 Task: Create in the project ToughWorks an epic 'Microservices architecture implementation'.
Action: Mouse moved to (95, 55)
Screenshot: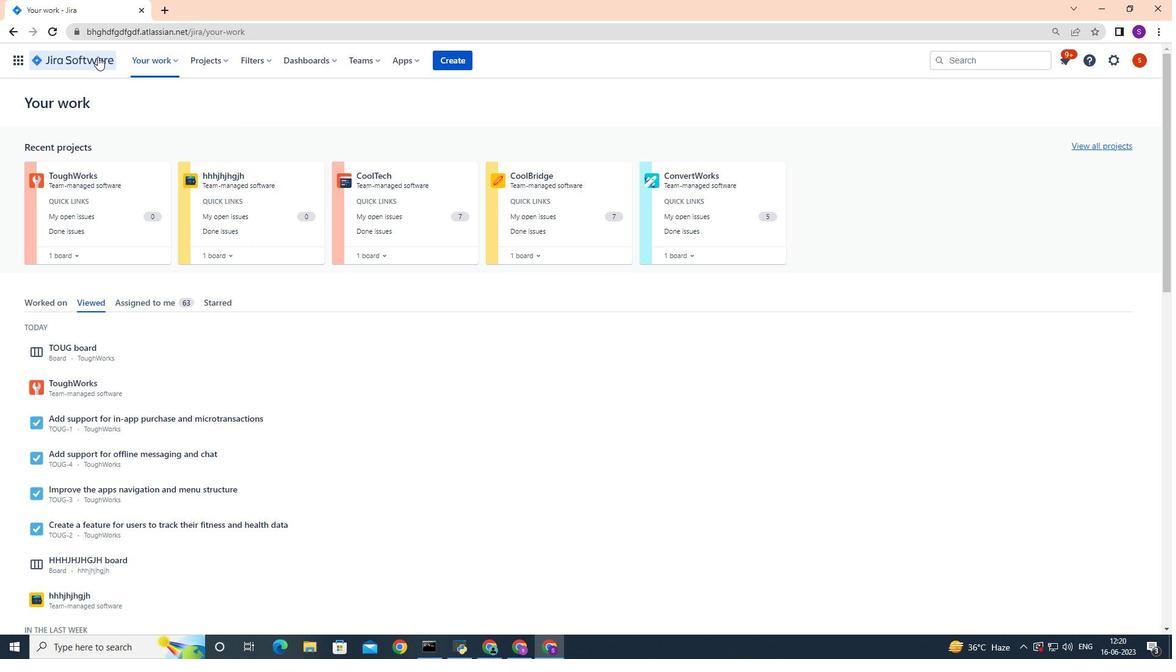 
Action: Mouse pressed left at (95, 55)
Screenshot: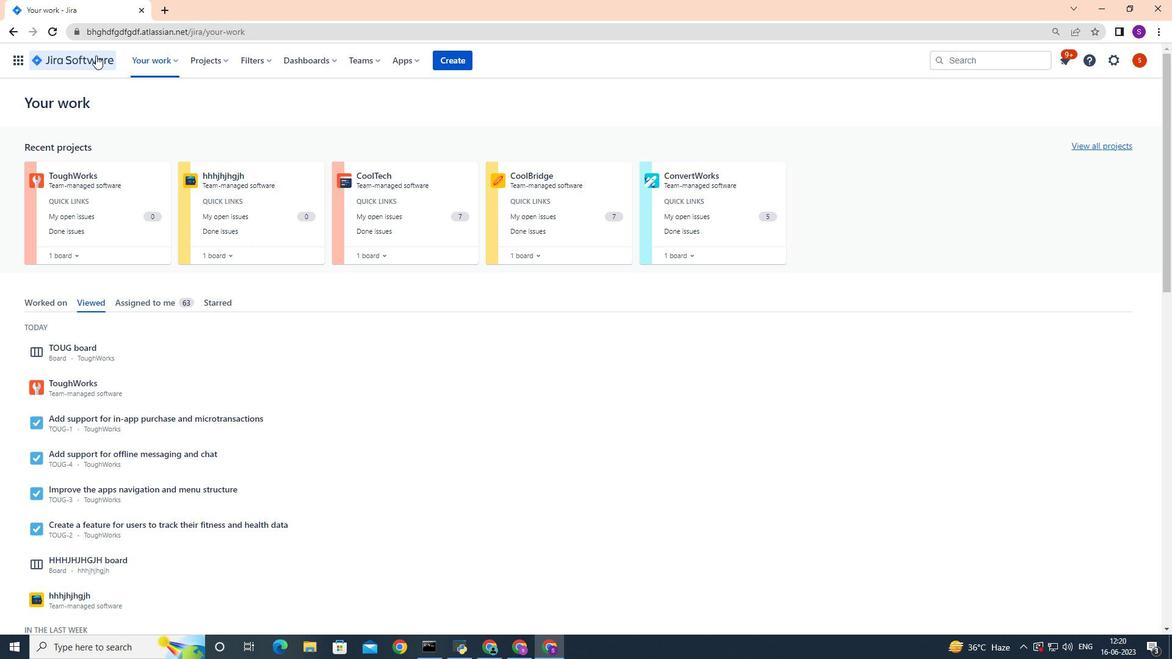 
Action: Mouse moved to (222, 59)
Screenshot: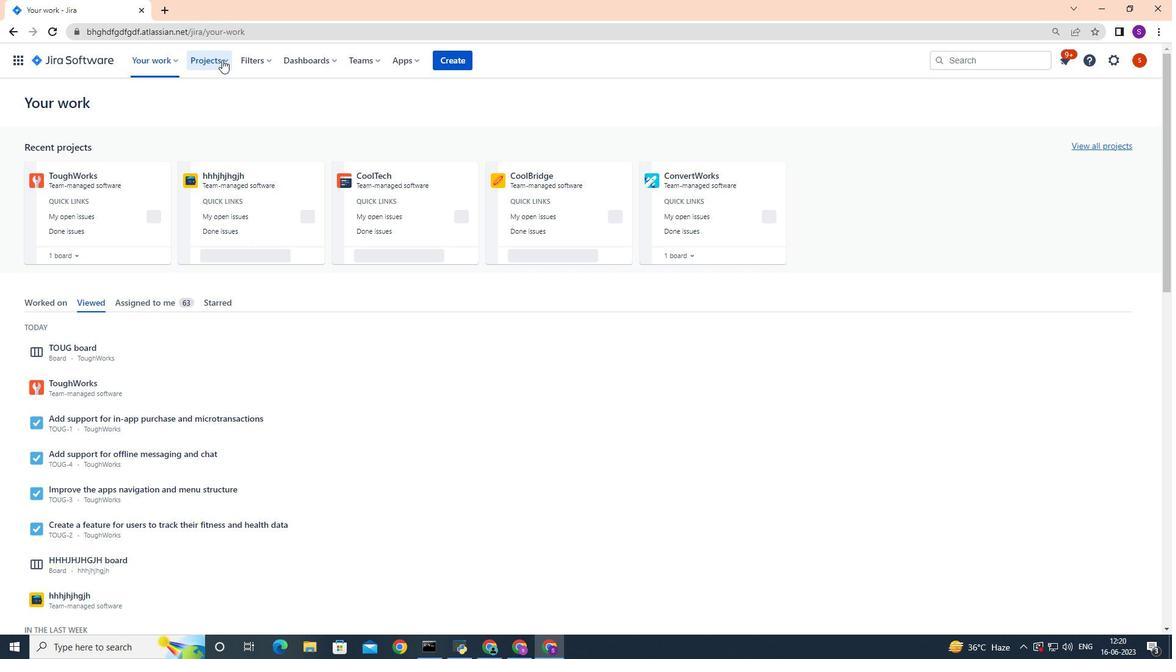 
Action: Mouse pressed left at (222, 59)
Screenshot: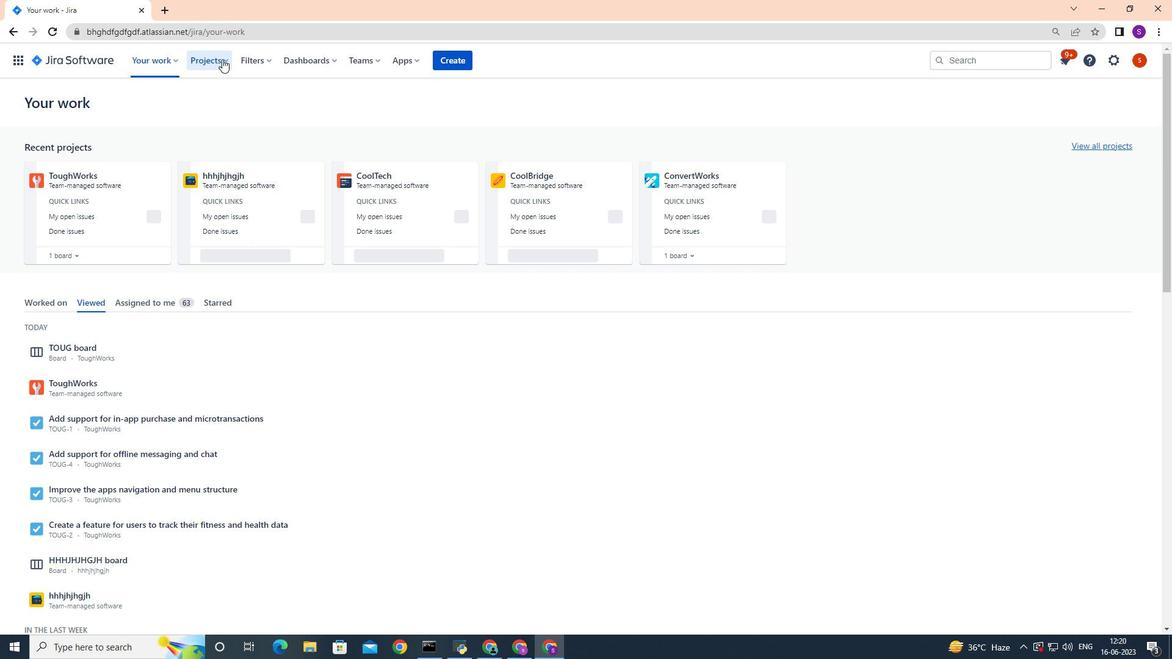 
Action: Mouse moved to (233, 112)
Screenshot: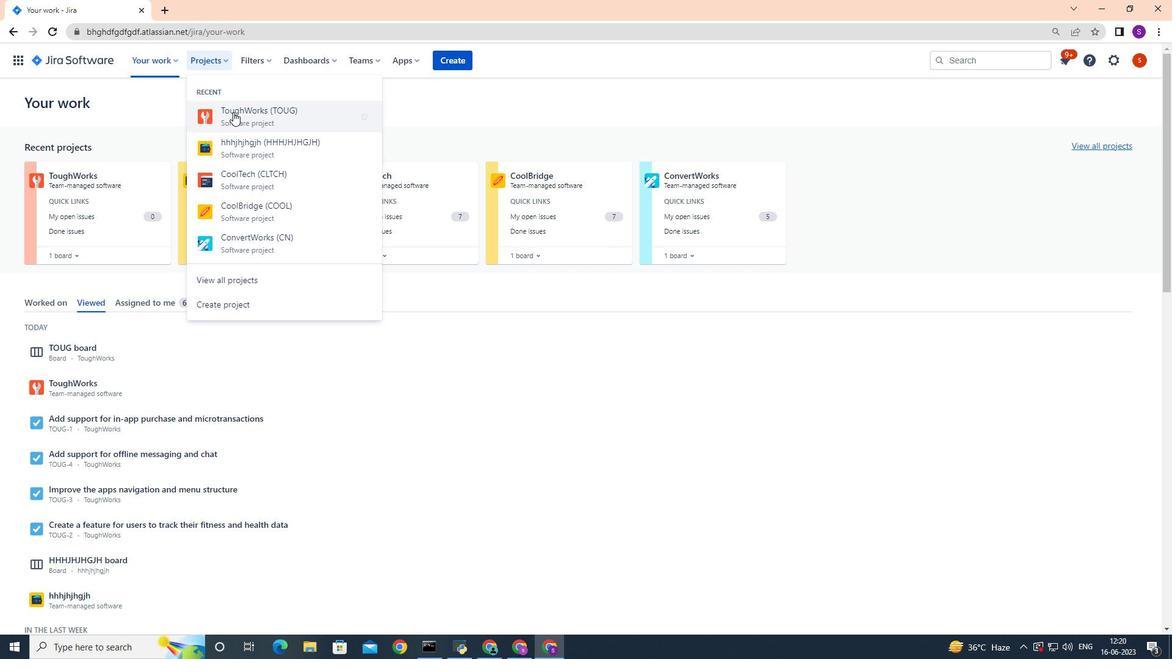 
Action: Mouse pressed left at (233, 112)
Screenshot: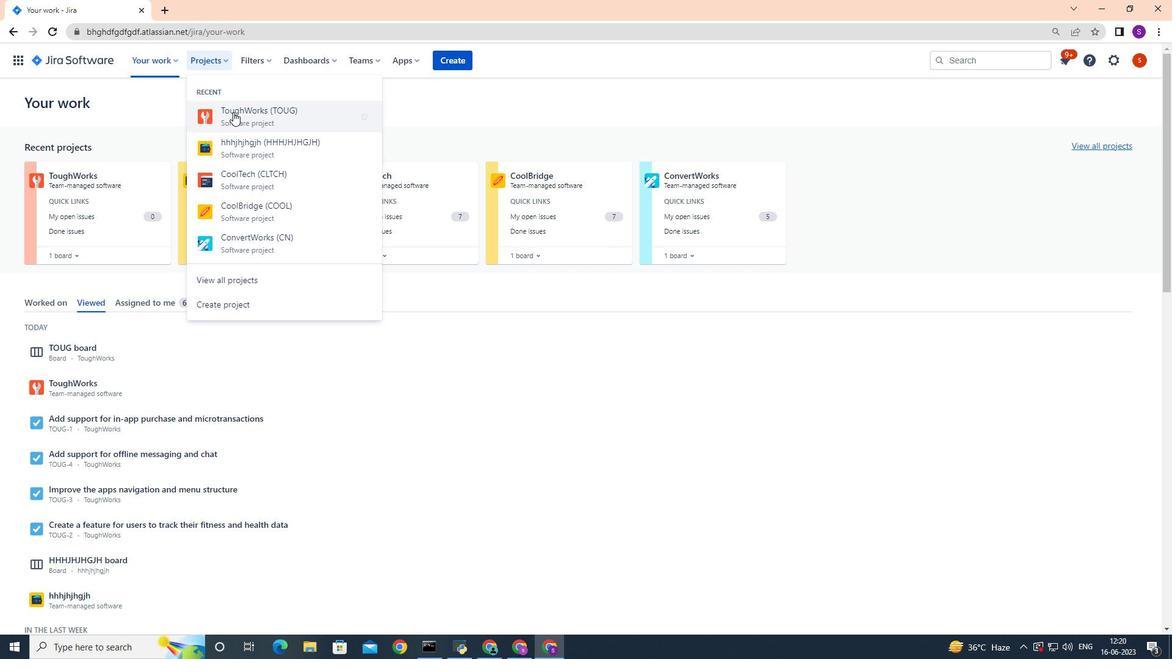 
Action: Mouse moved to (74, 184)
Screenshot: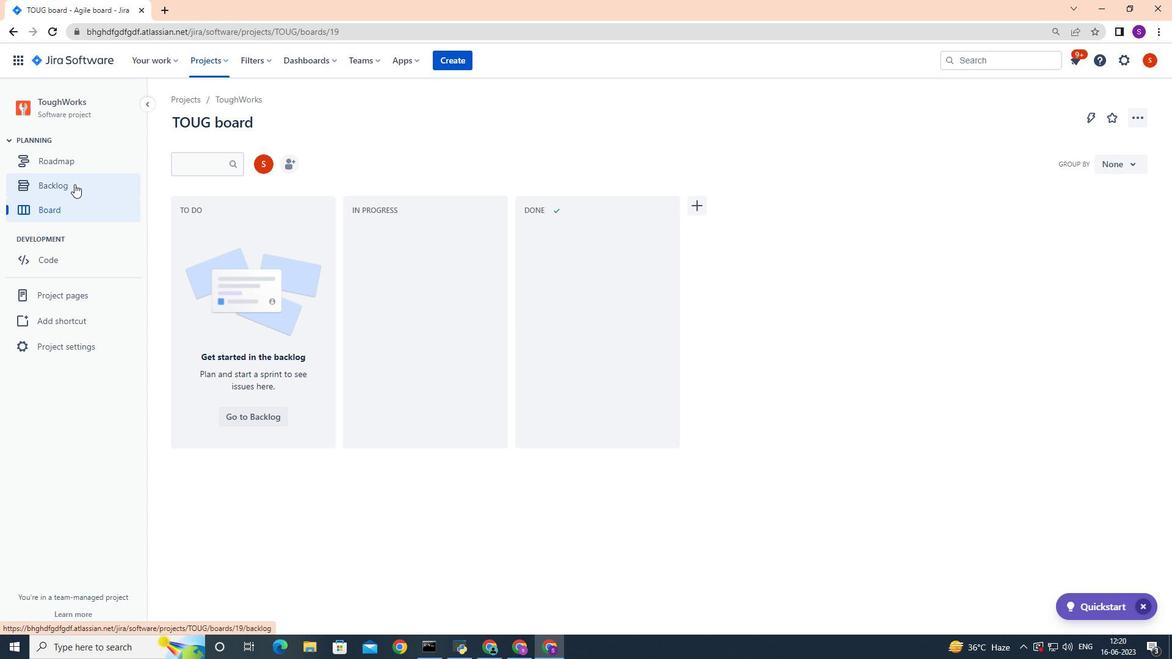 
Action: Mouse pressed left at (74, 184)
Screenshot: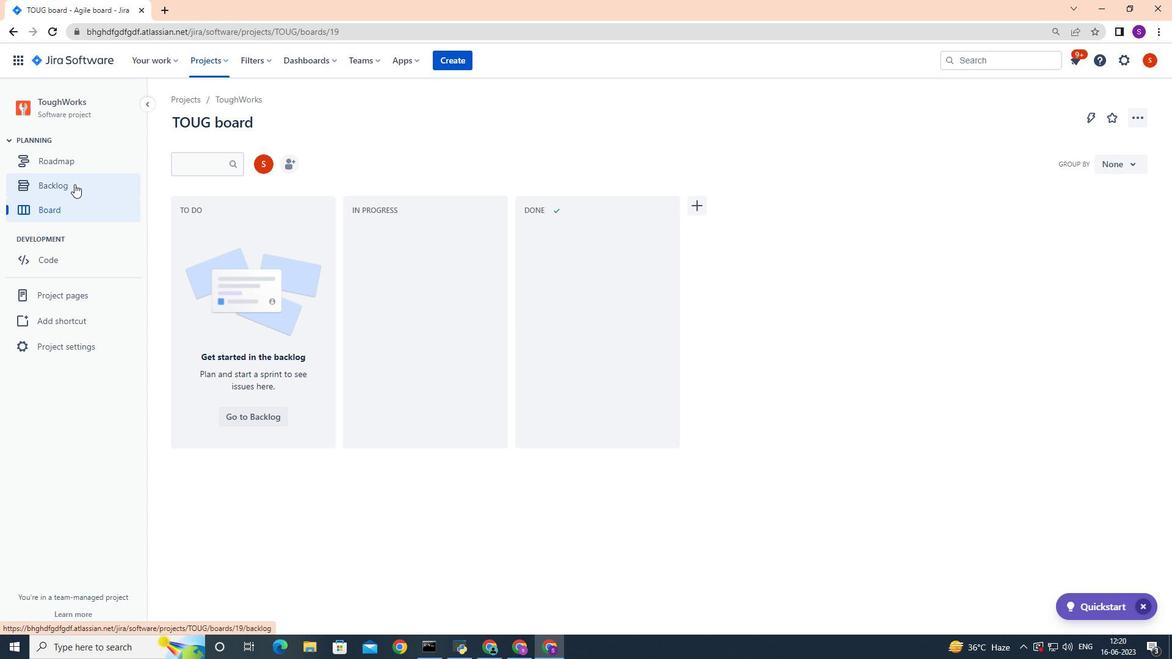 
Action: Mouse moved to (275, 272)
Screenshot: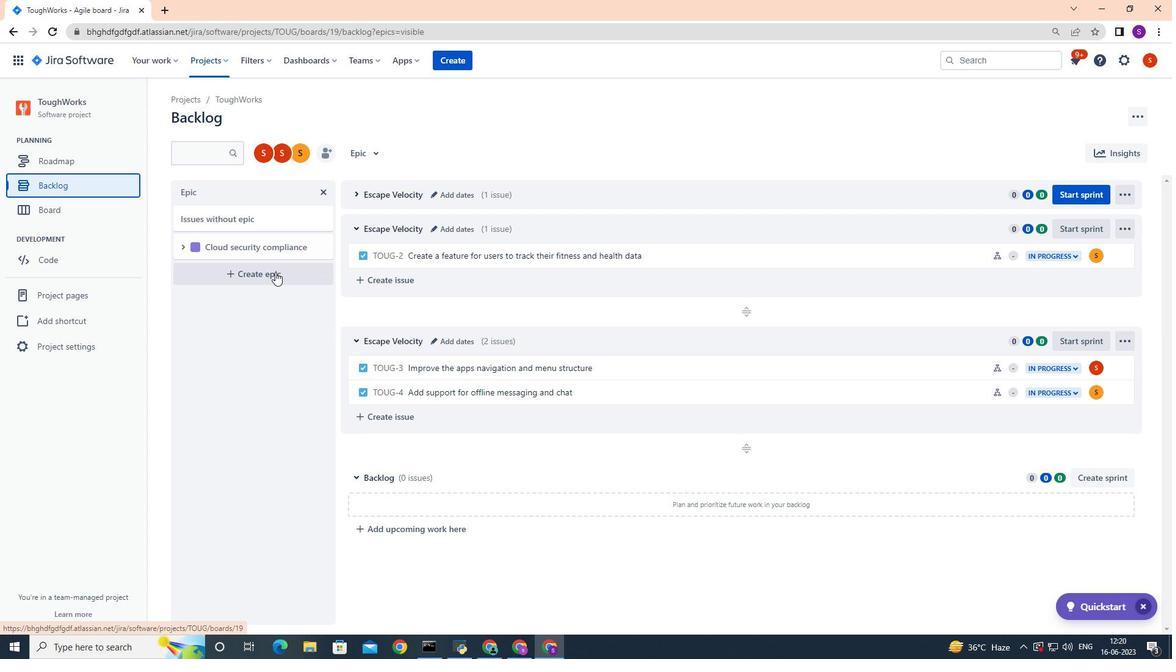 
Action: Mouse pressed left at (275, 272)
Screenshot: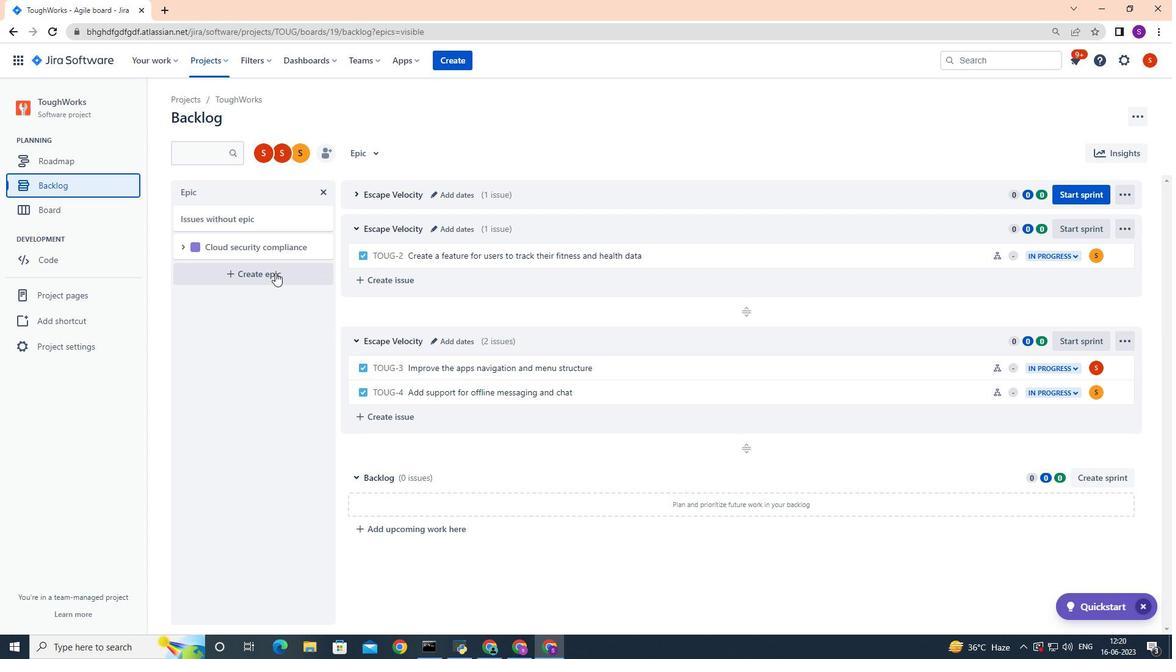 
Action: Key pressed <Key.shift>Microservices<Key.space>architecture<Key.space>in<Key.backspace>mplementation<Key.enter>
Screenshot: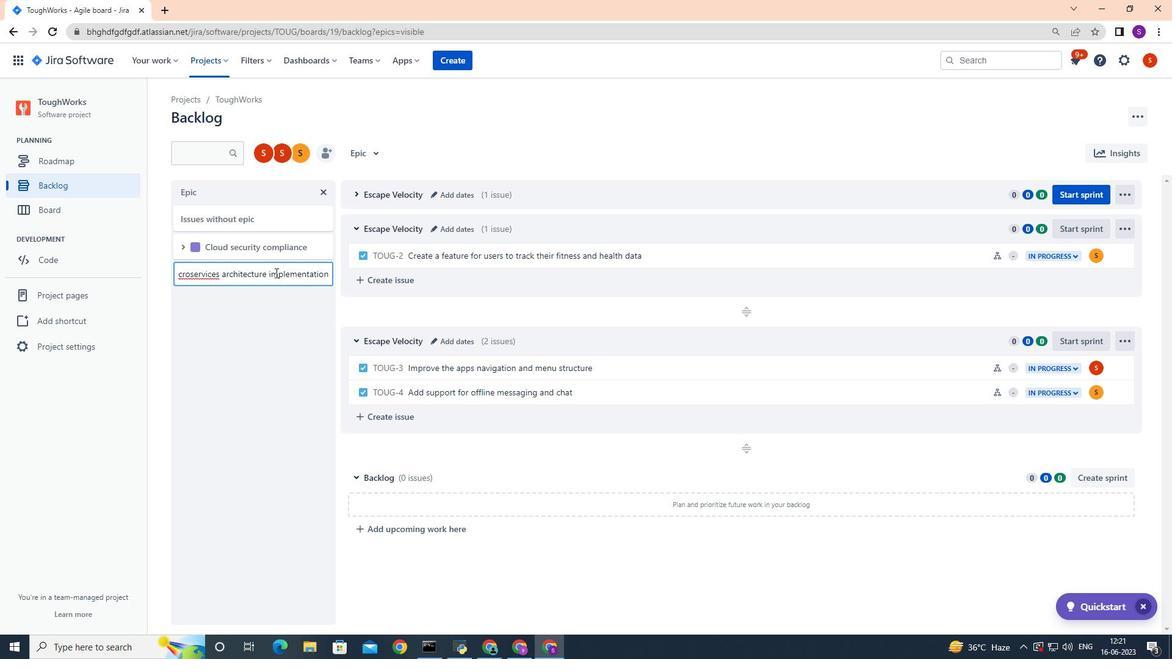 
